 Task: Add Soothing Touch Balancing Soak Bath Salts to the cart.
Action: Mouse moved to (855, 341)
Screenshot: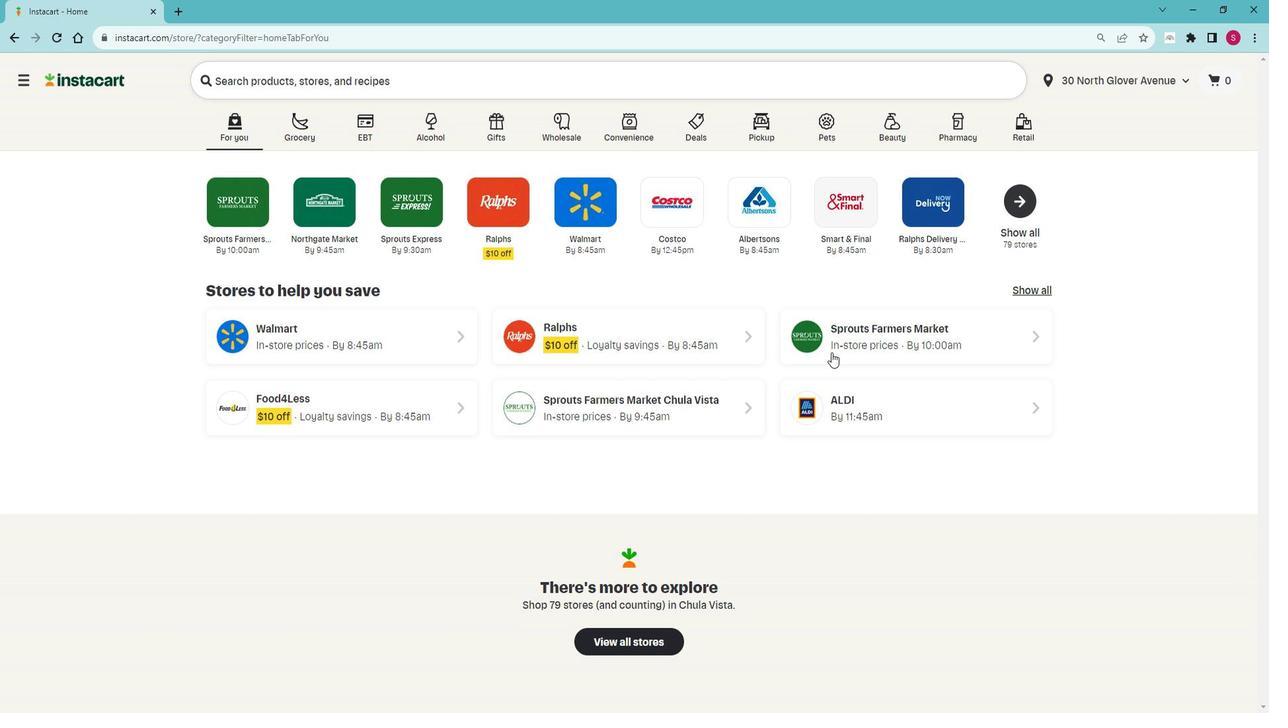 
Action: Mouse pressed left at (855, 341)
Screenshot: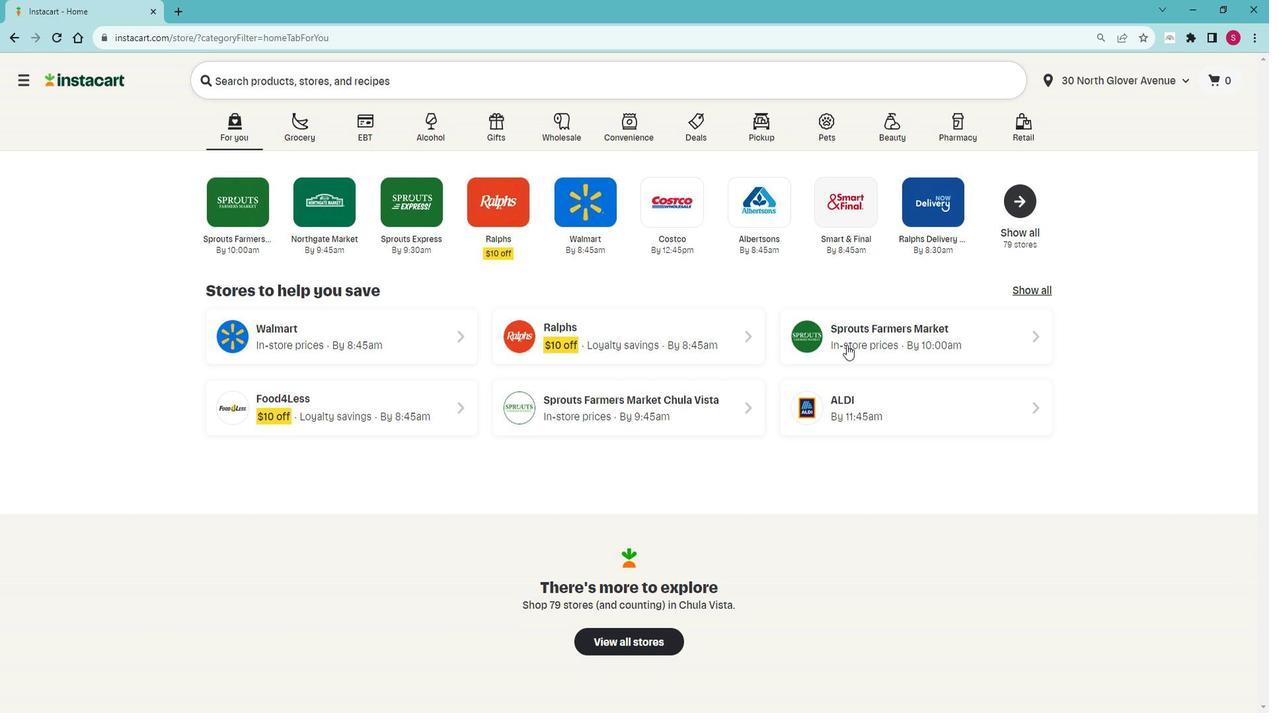 
Action: Mouse moved to (119, 474)
Screenshot: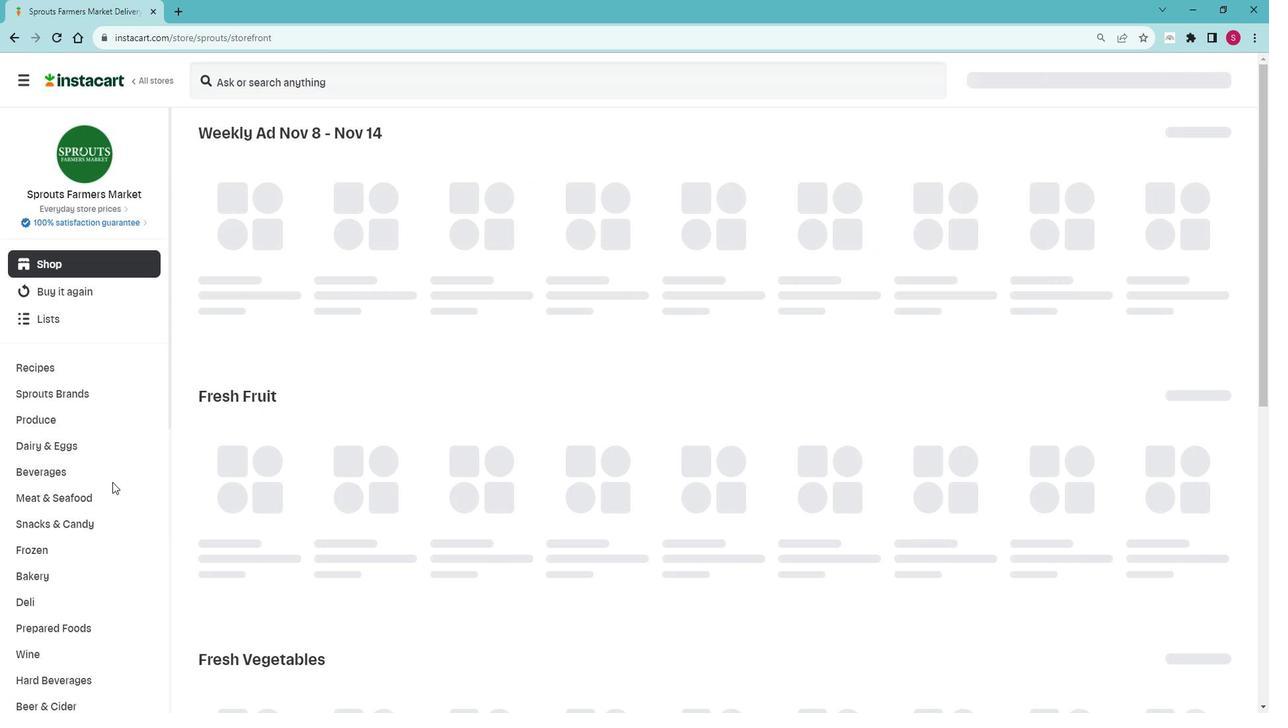 
Action: Mouse scrolled (119, 473) with delta (0, 0)
Screenshot: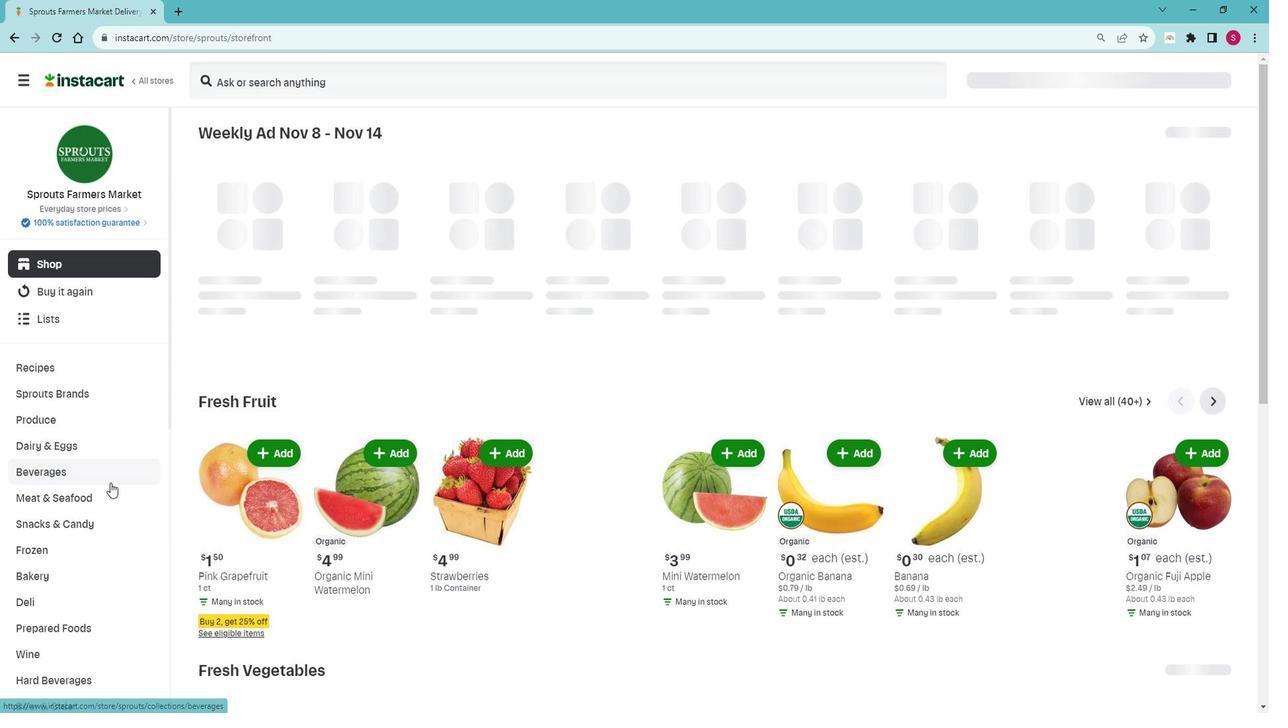 
Action: Mouse scrolled (119, 473) with delta (0, 0)
Screenshot: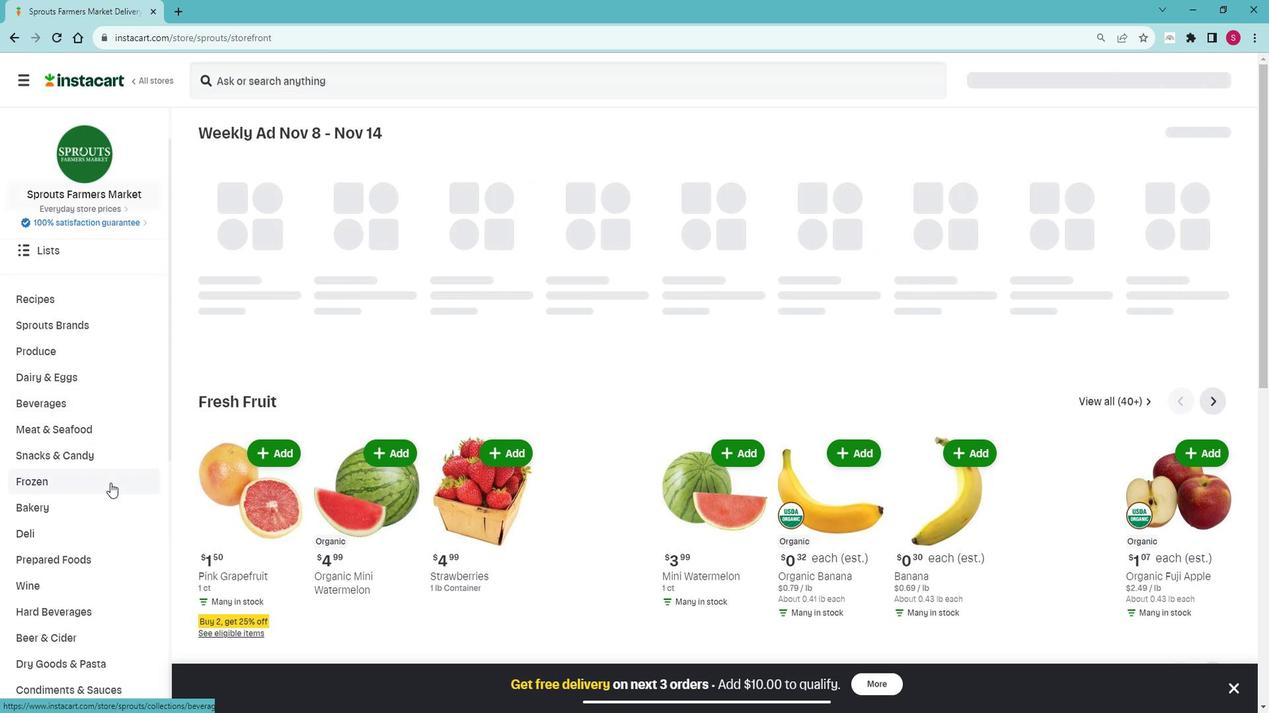
Action: Mouse scrolled (119, 473) with delta (0, 0)
Screenshot: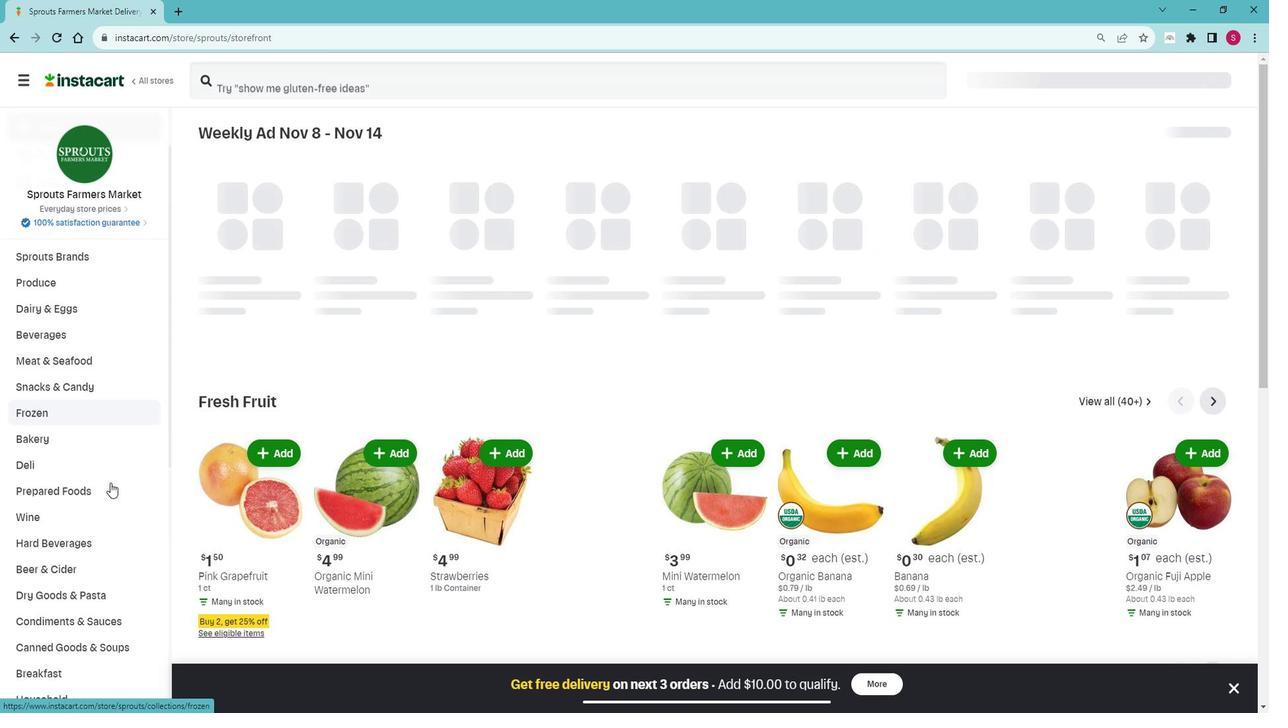 
Action: Mouse scrolled (119, 473) with delta (0, 0)
Screenshot: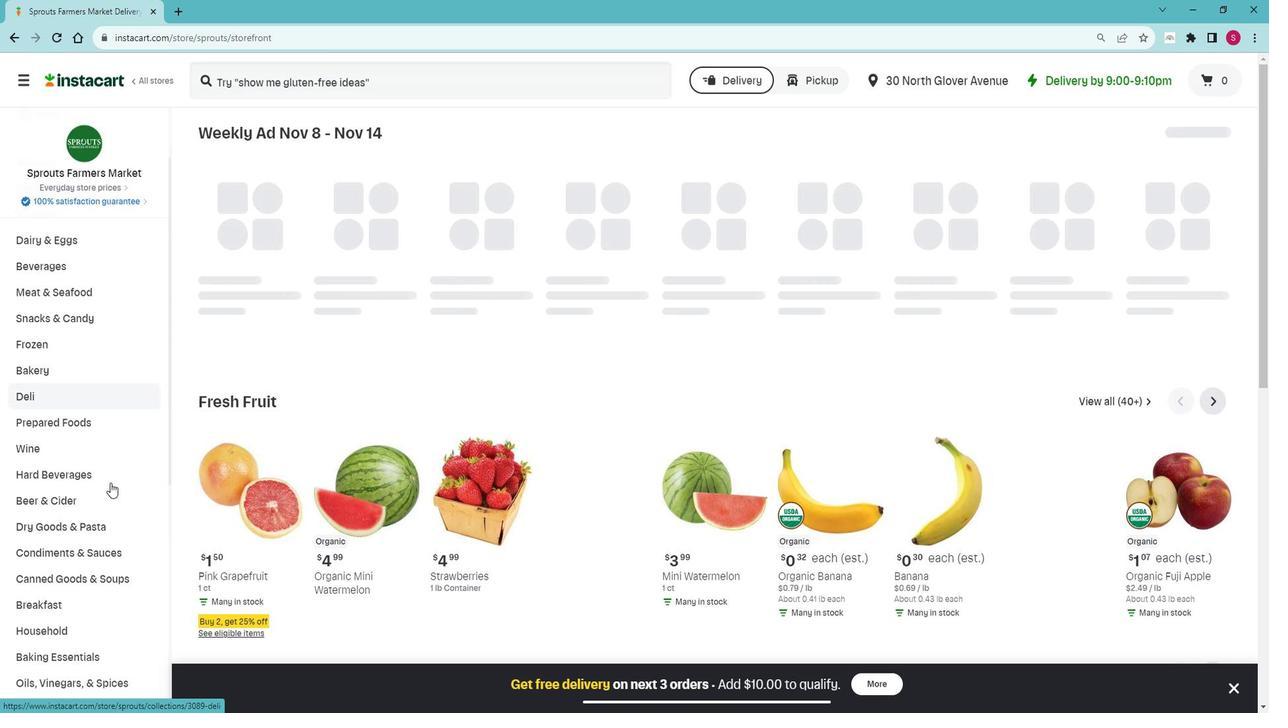 
Action: Mouse scrolled (119, 473) with delta (0, 0)
Screenshot: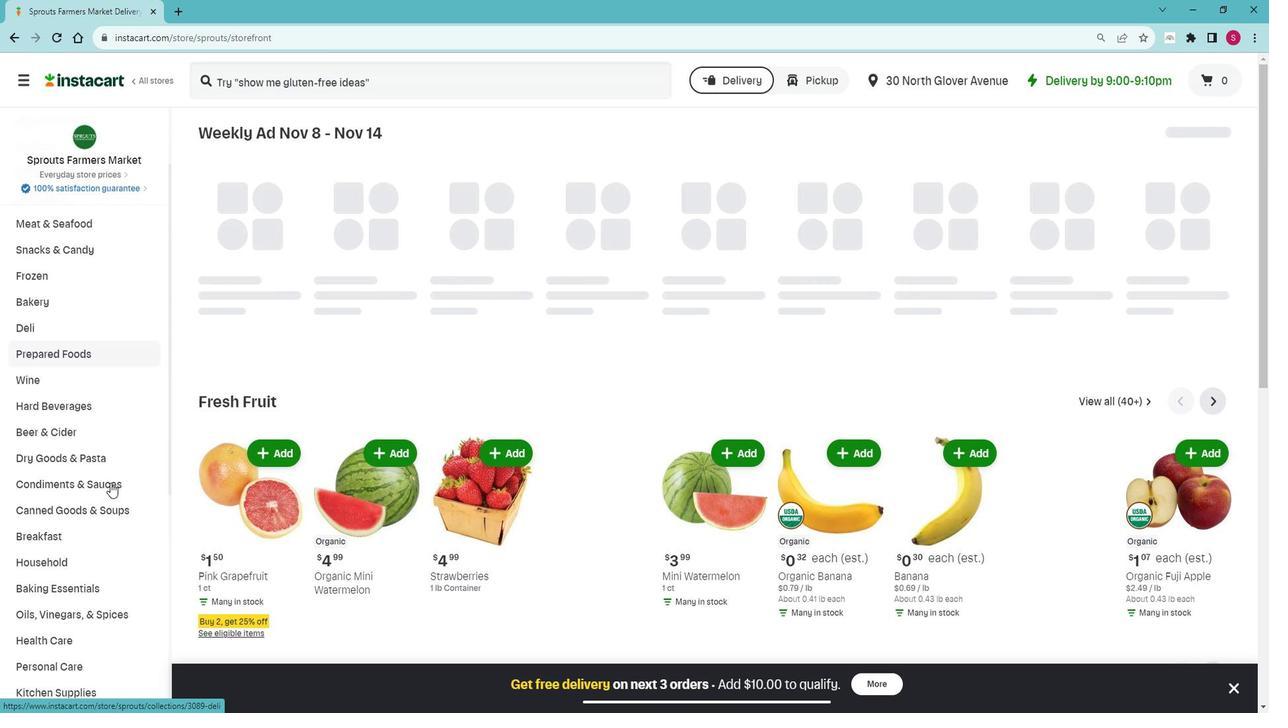 
Action: Mouse scrolled (119, 473) with delta (0, 0)
Screenshot: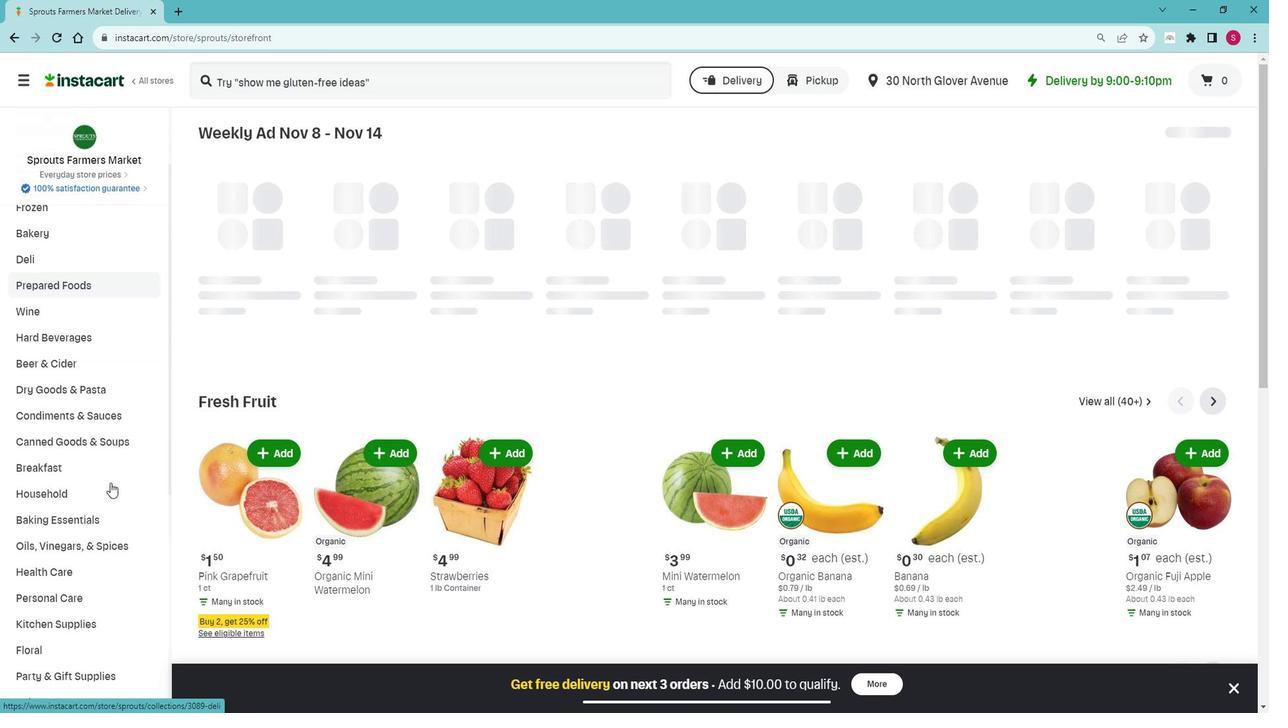 
Action: Mouse moved to (87, 518)
Screenshot: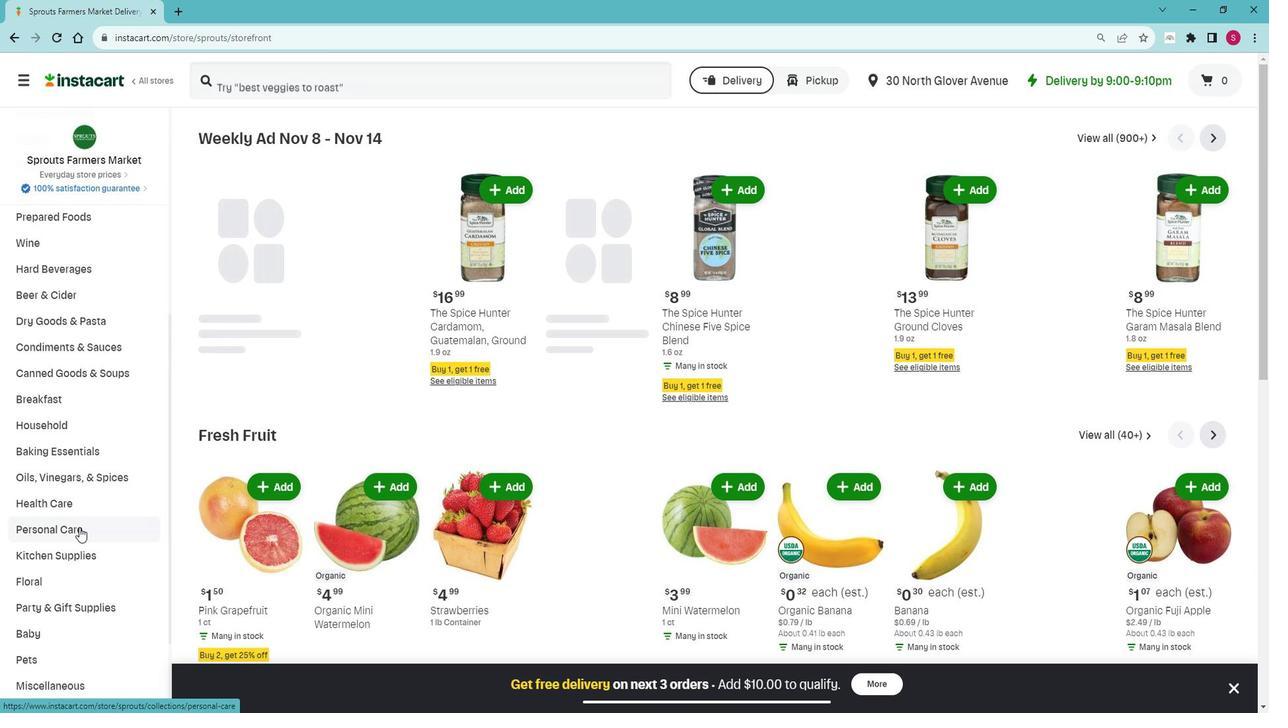 
Action: Mouse pressed left at (87, 518)
Screenshot: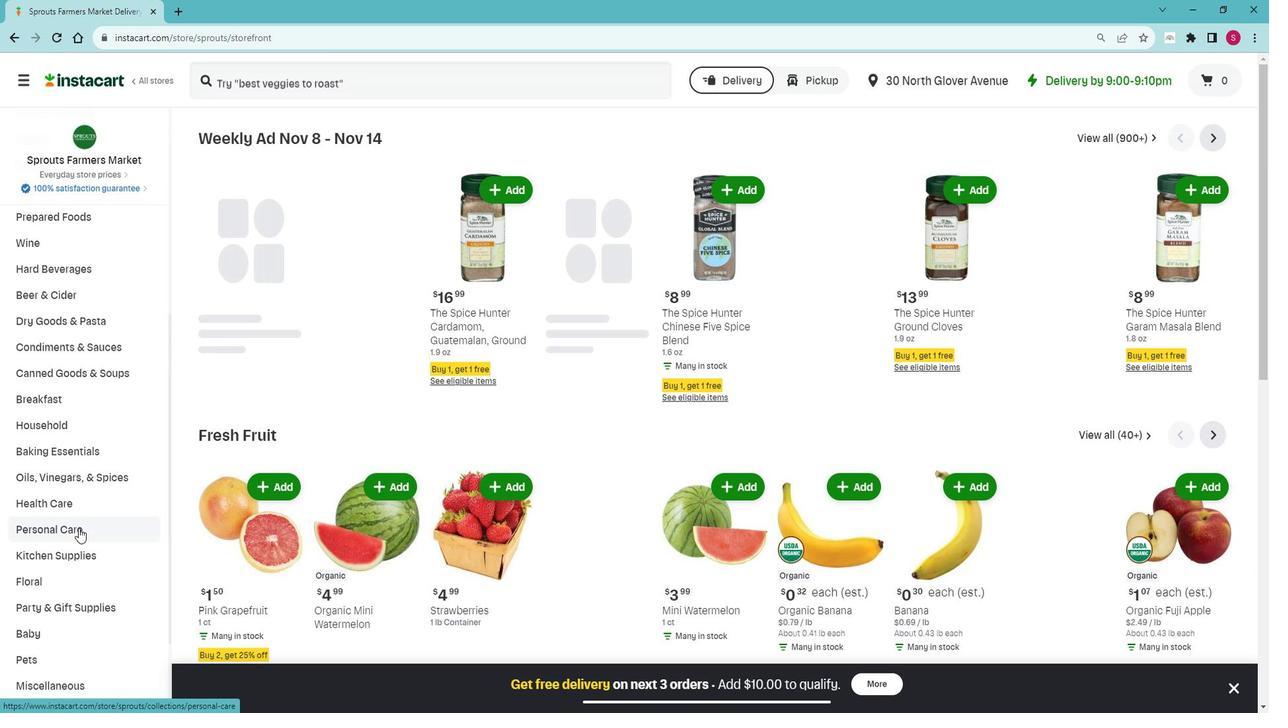 
Action: Mouse moved to (81, 534)
Screenshot: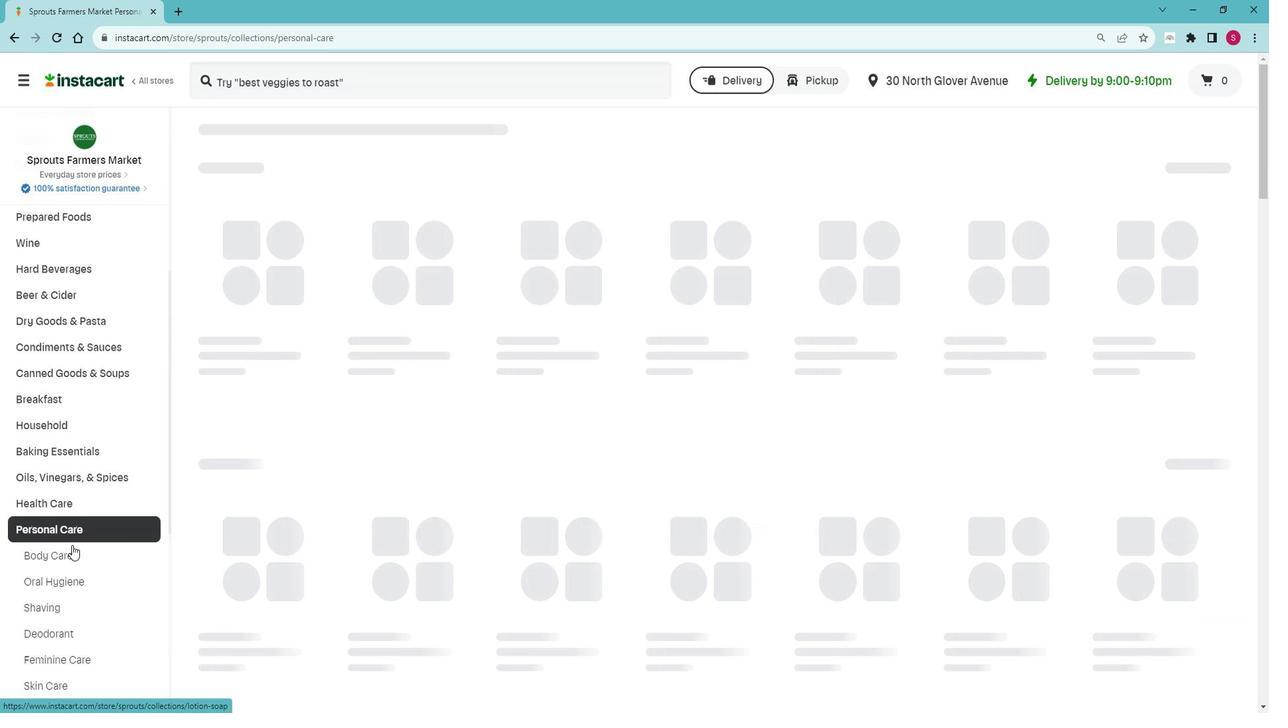 
Action: Mouse pressed left at (81, 534)
Screenshot: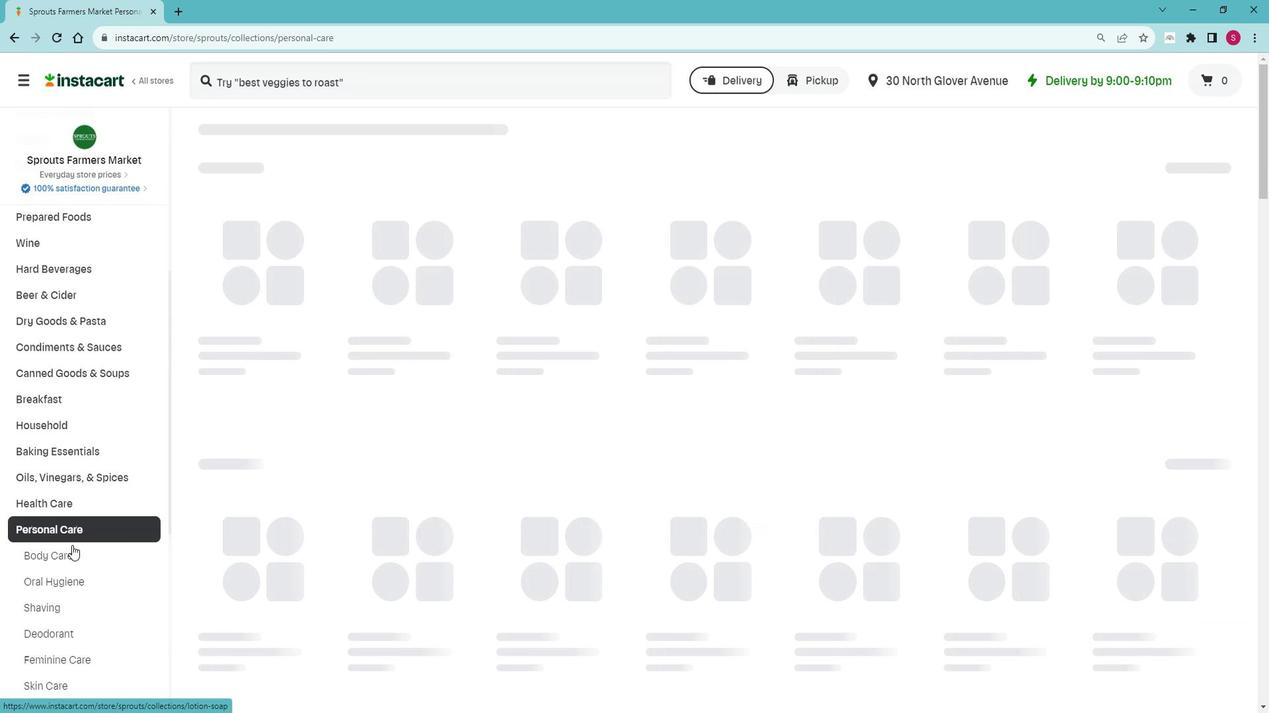 
Action: Mouse moved to (538, 193)
Screenshot: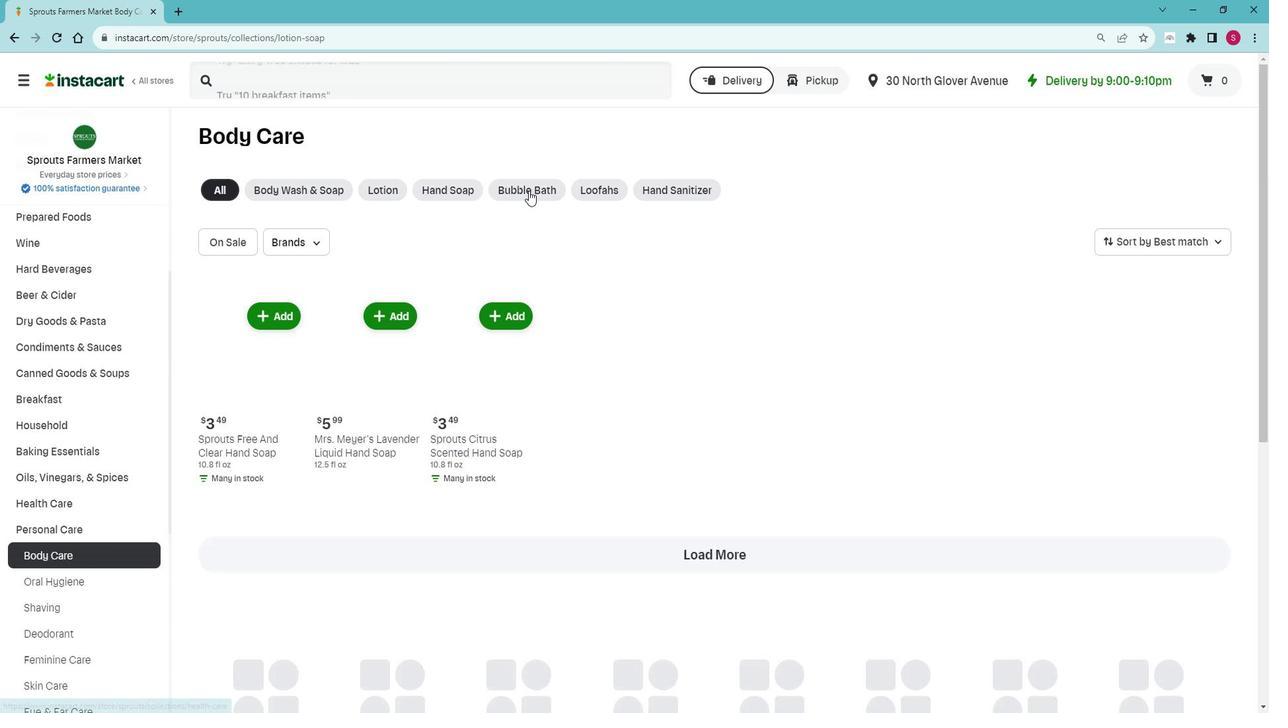 
Action: Mouse pressed left at (538, 193)
Screenshot: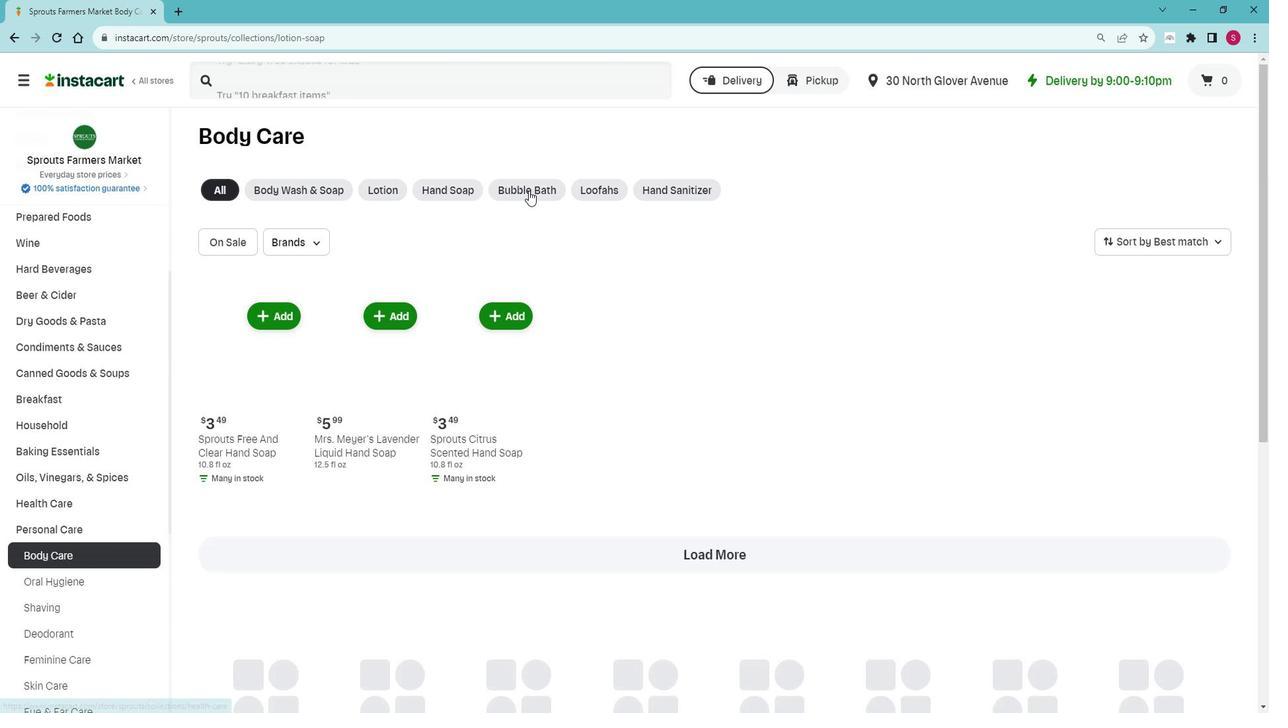 
Action: Mouse moved to (542, 190)
Screenshot: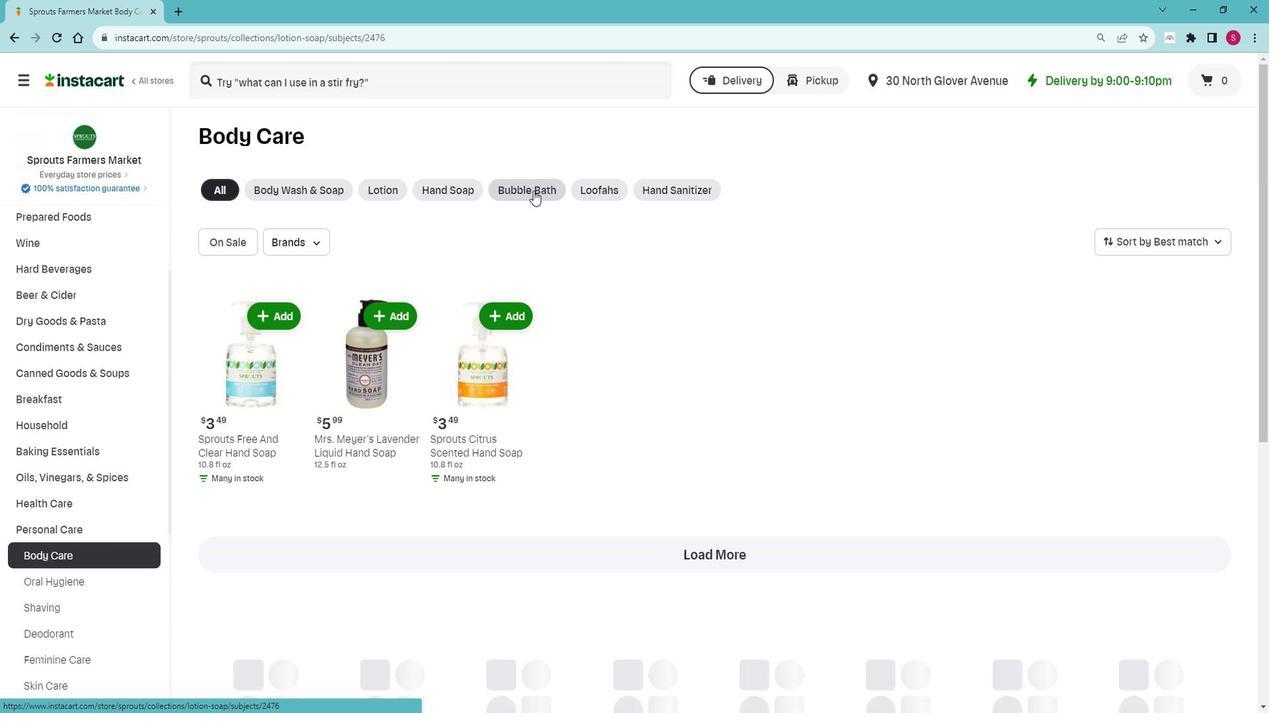 
Action: Mouse pressed left at (542, 190)
Screenshot: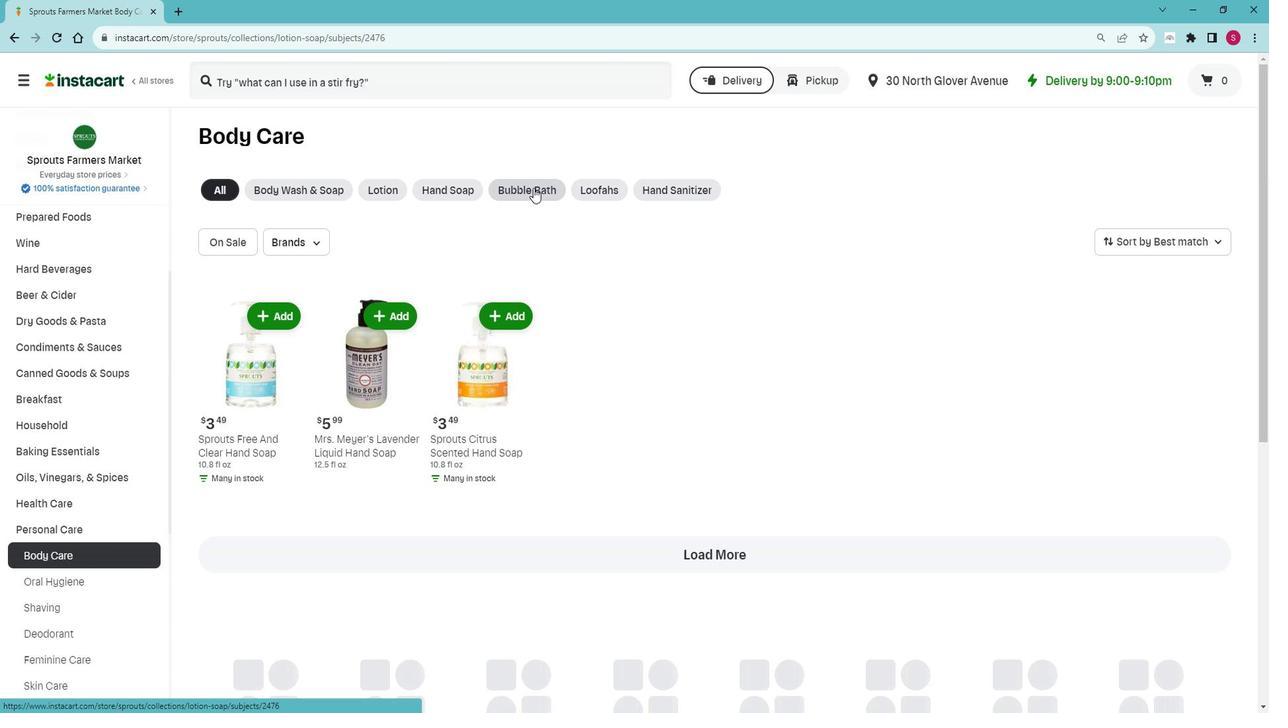 
Action: Mouse moved to (405, 90)
Screenshot: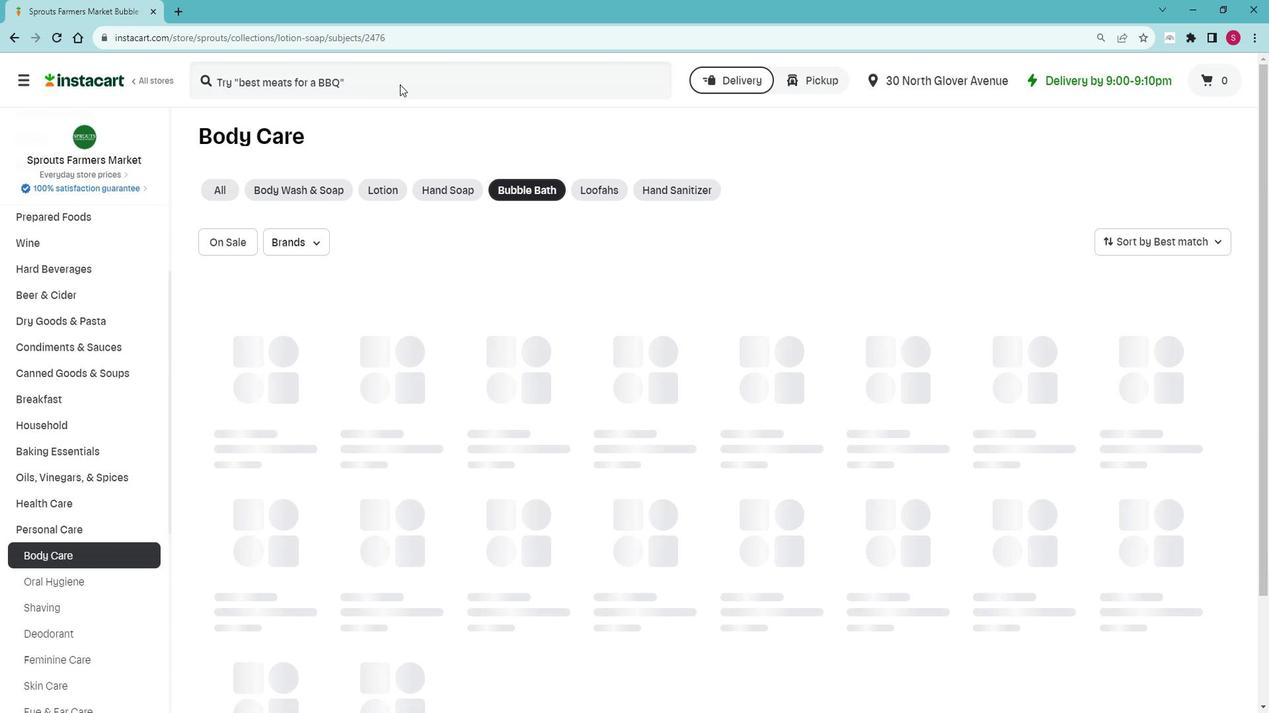 
Action: Mouse pressed left at (405, 90)
Screenshot: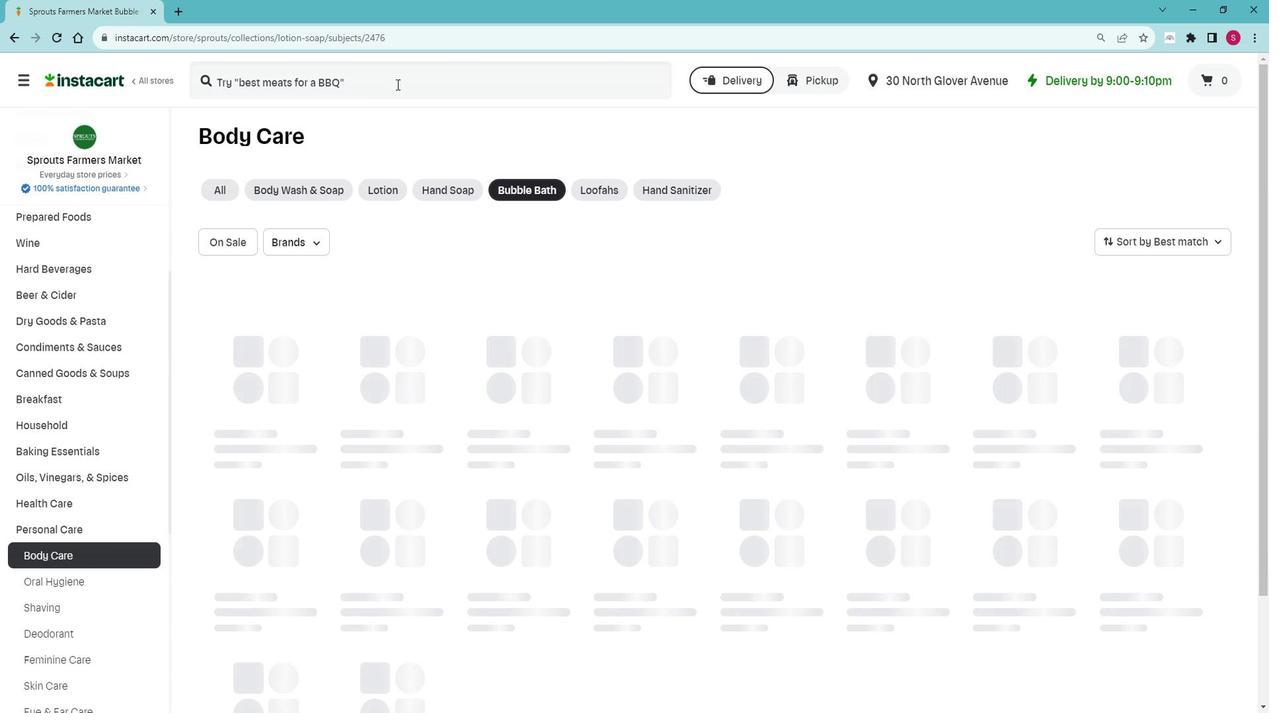 
Action: Key pressed <Key.shift>Soot
Screenshot: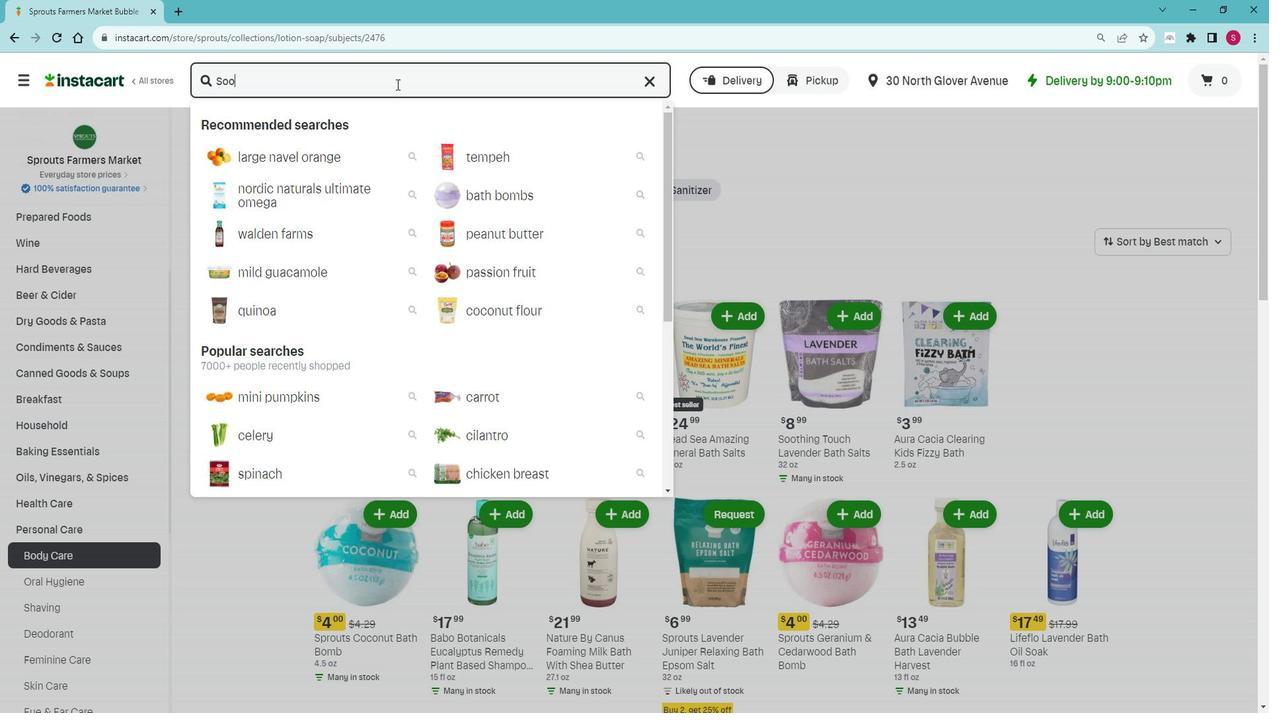 
Action: Mouse moved to (402, 84)
Screenshot: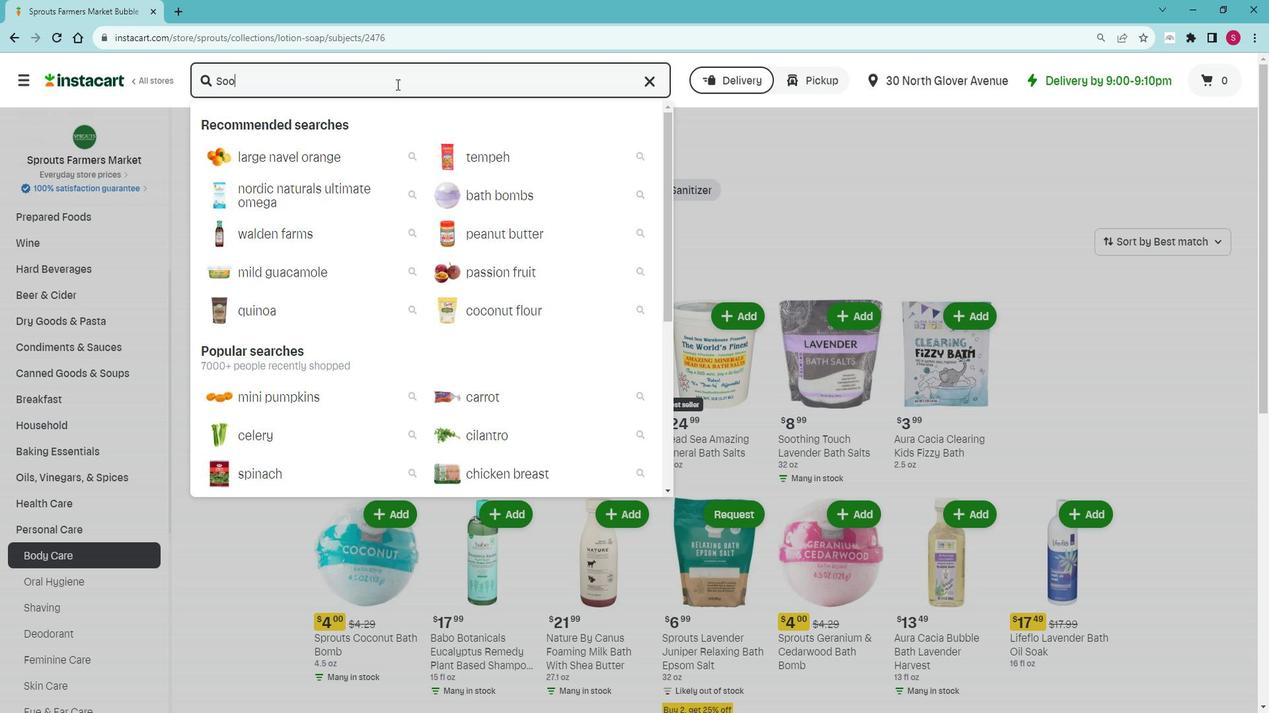 
Action: Key pressed hing<Key.space><Key.shift>Touch<Key.space><Key.shift>V<Key.backspace><Key.shift>Balancing<Key.space><Key.shift>Soak<Key.space><Key.shift>Bath<Key.space><Key.shift>Salts<Key.space><Key.enter>
Screenshot: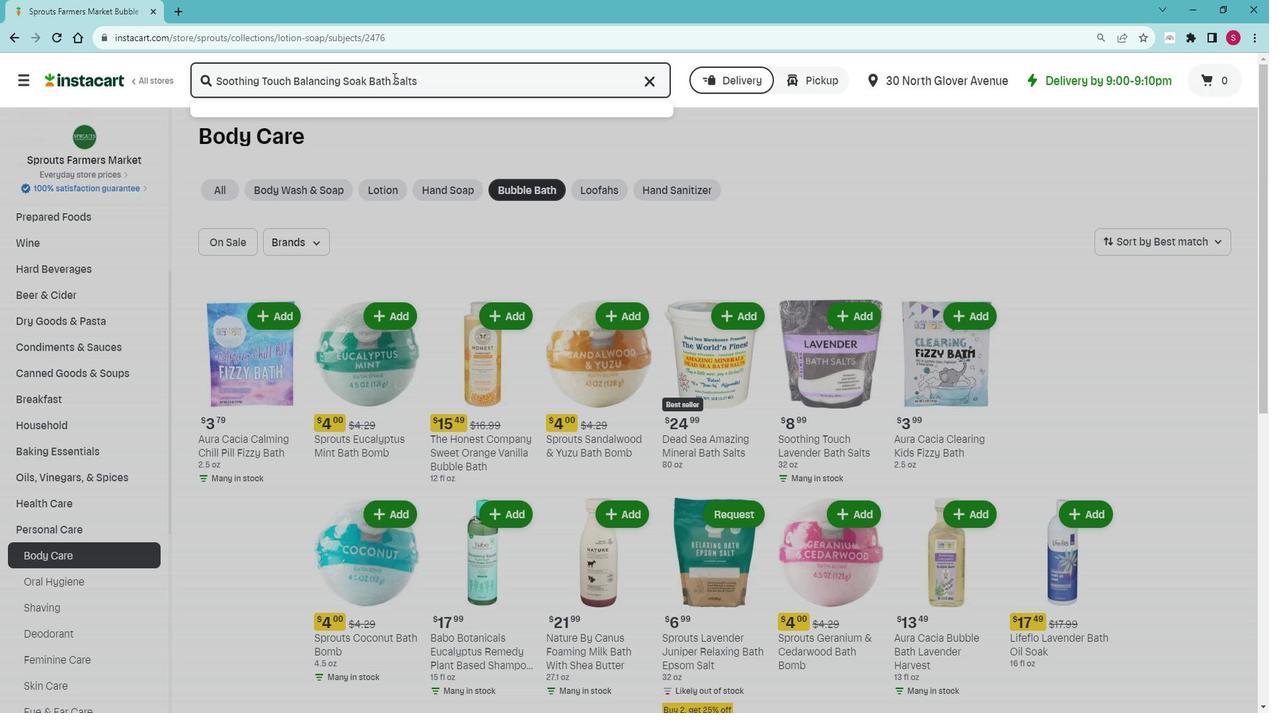 
Action: Mouse moved to (227, 221)
Screenshot: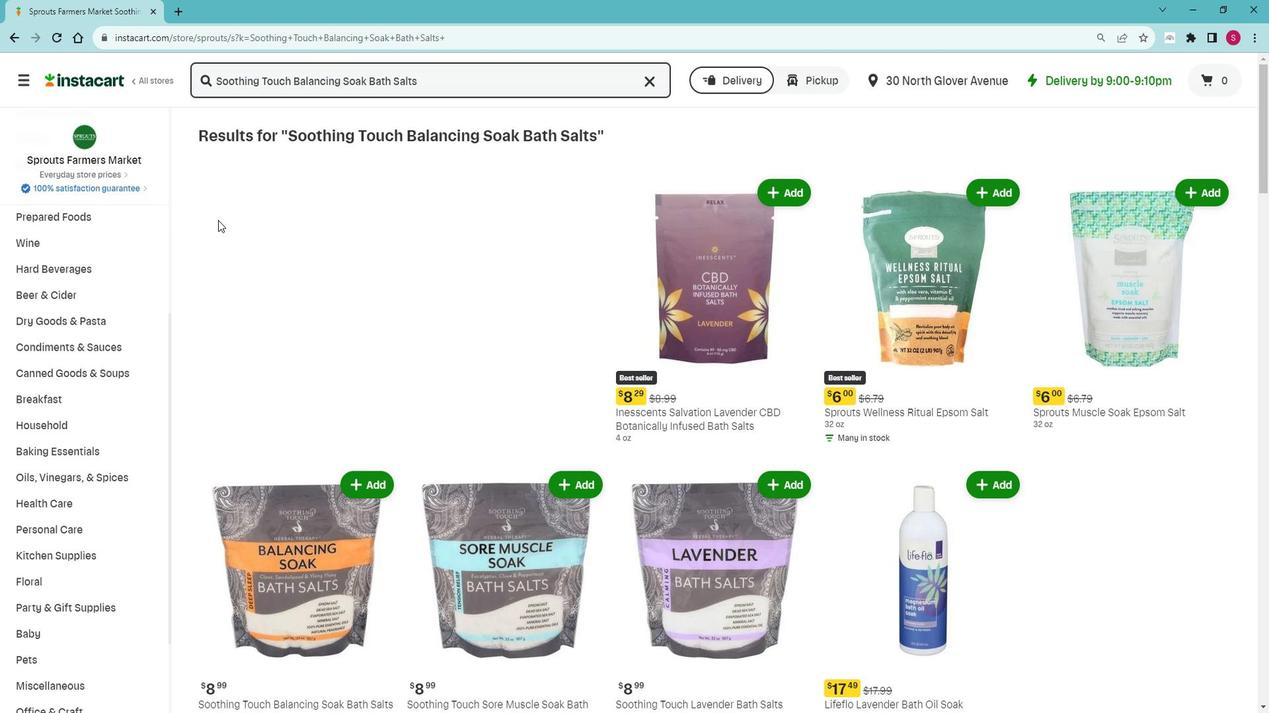 
Action: Mouse scrolled (227, 220) with delta (0, 0)
Screenshot: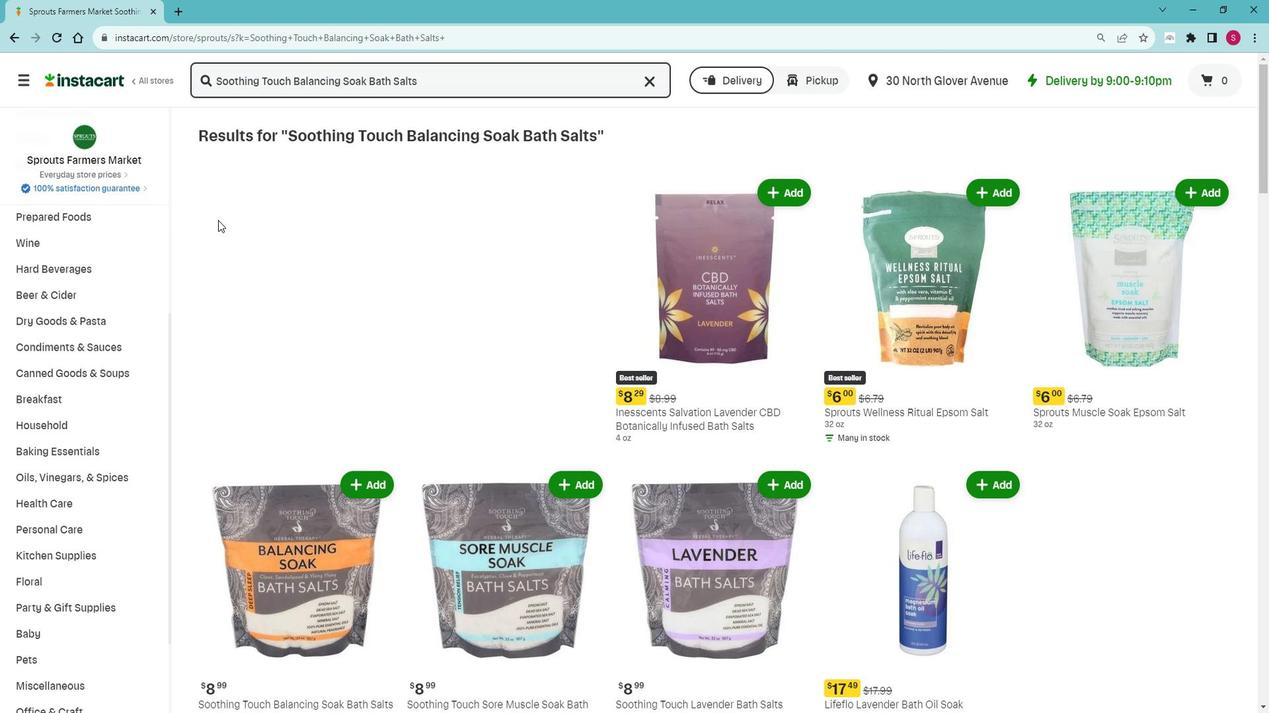 
Action: Mouse scrolled (227, 220) with delta (0, 0)
Screenshot: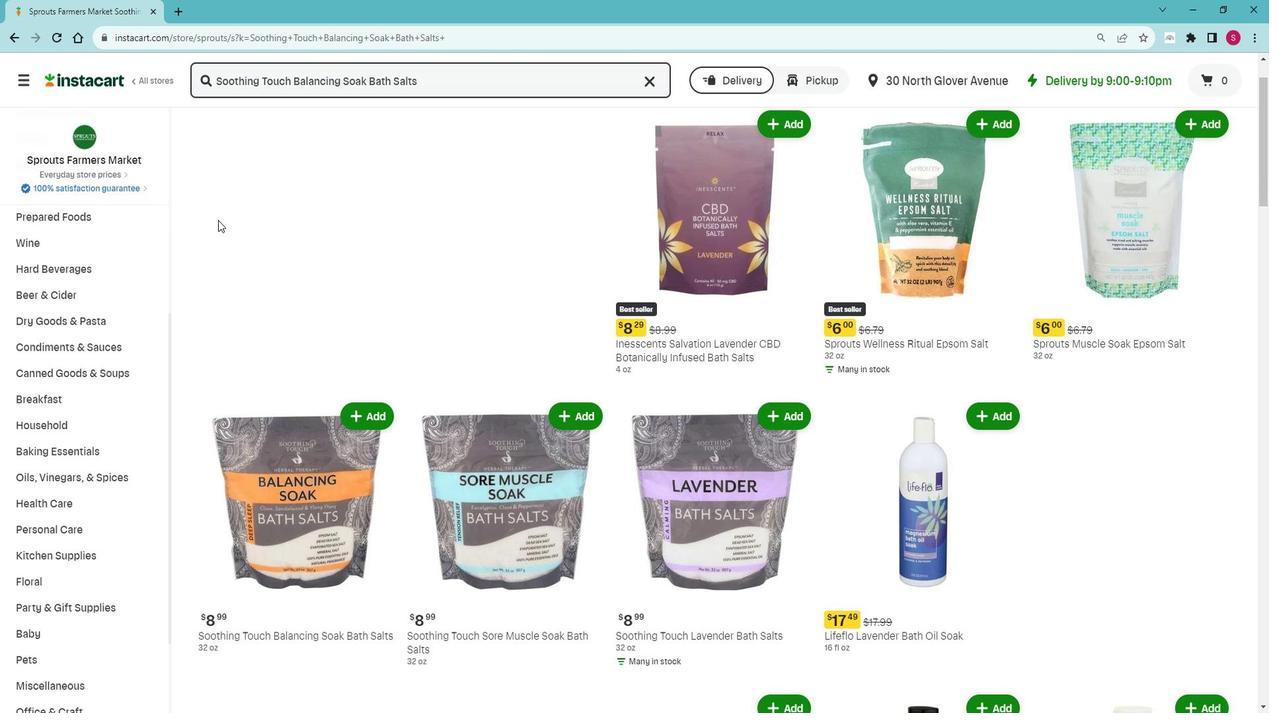 
Action: Mouse scrolled (227, 220) with delta (0, 0)
Screenshot: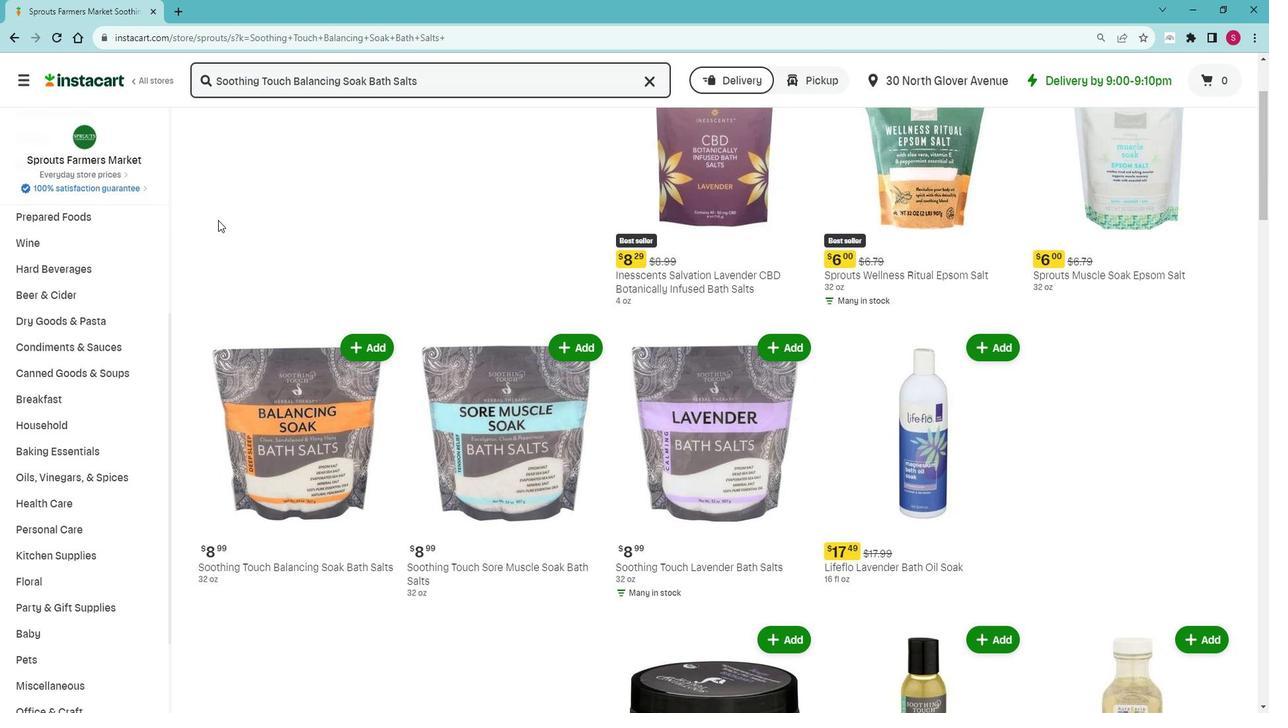 
Action: Mouse moved to (376, 274)
Screenshot: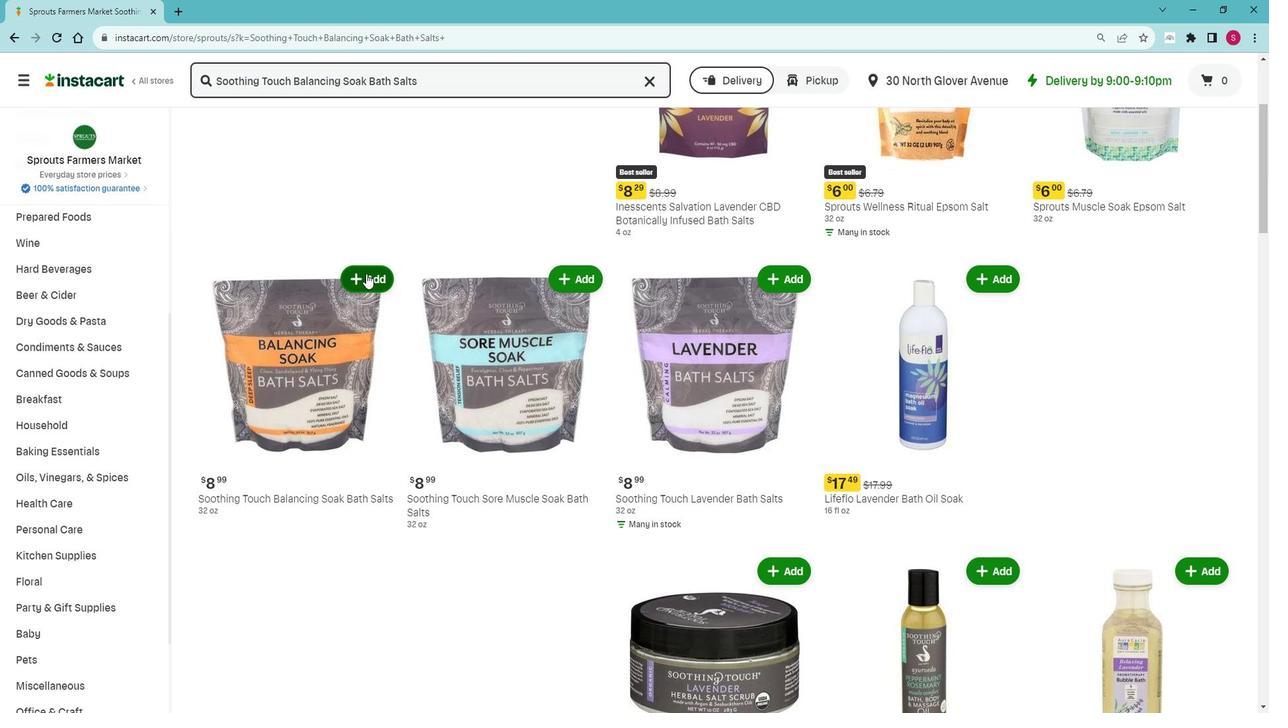 
Action: Mouse pressed left at (376, 274)
Screenshot: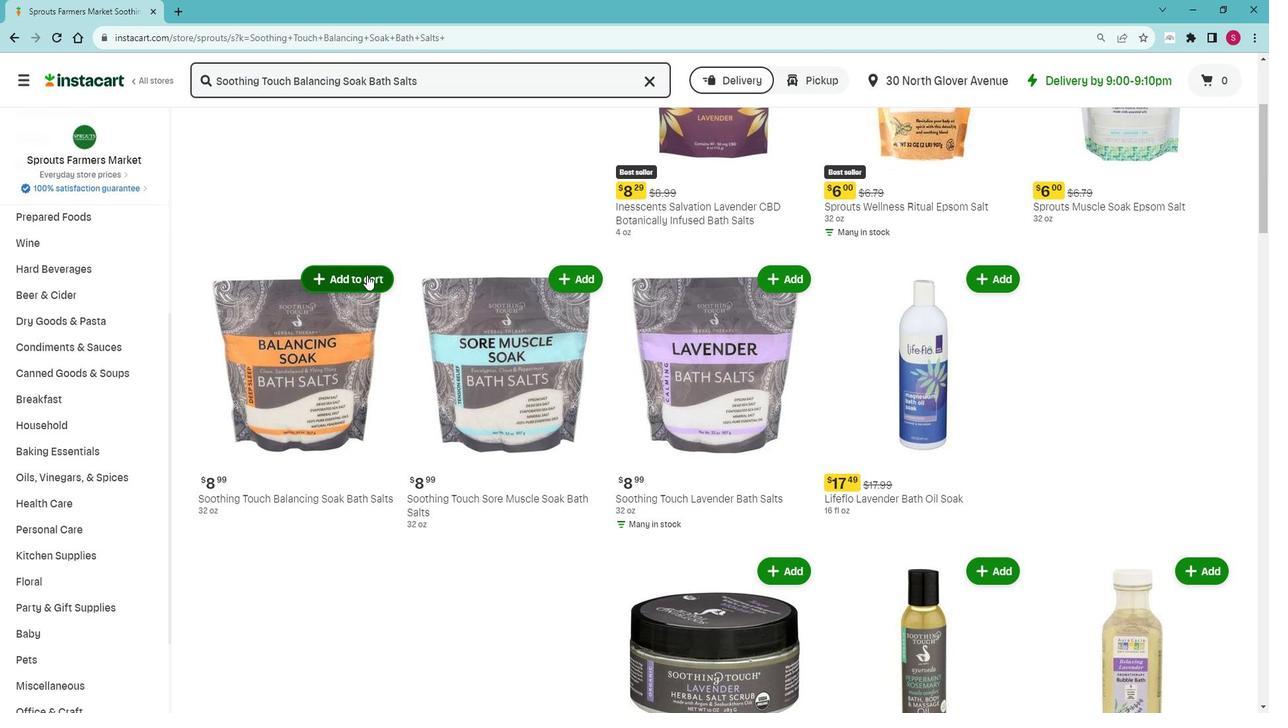 
Action: Mouse moved to (401, 196)
Screenshot: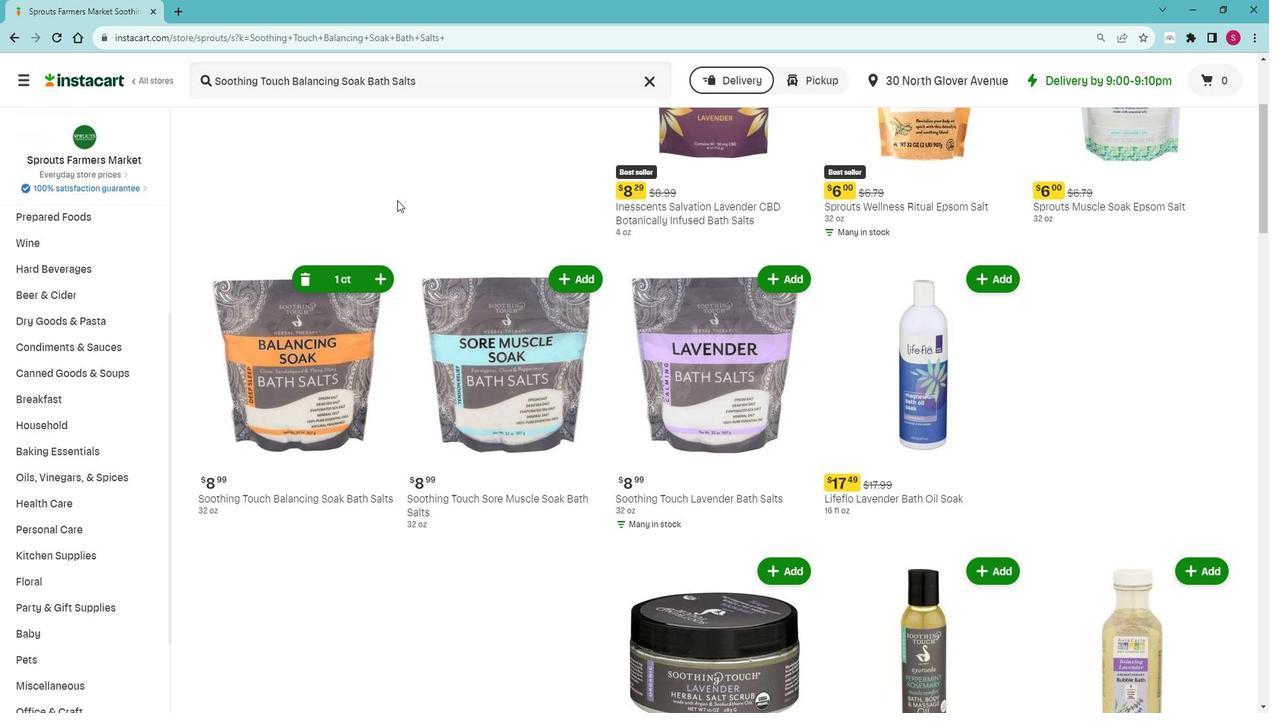 
